 Task: View and add the product "Doritos Dinamita Tortilla Chips Chile Limon" to cart from the store "7-Eleven".
Action: Mouse pressed left at (59, 104)
Screenshot: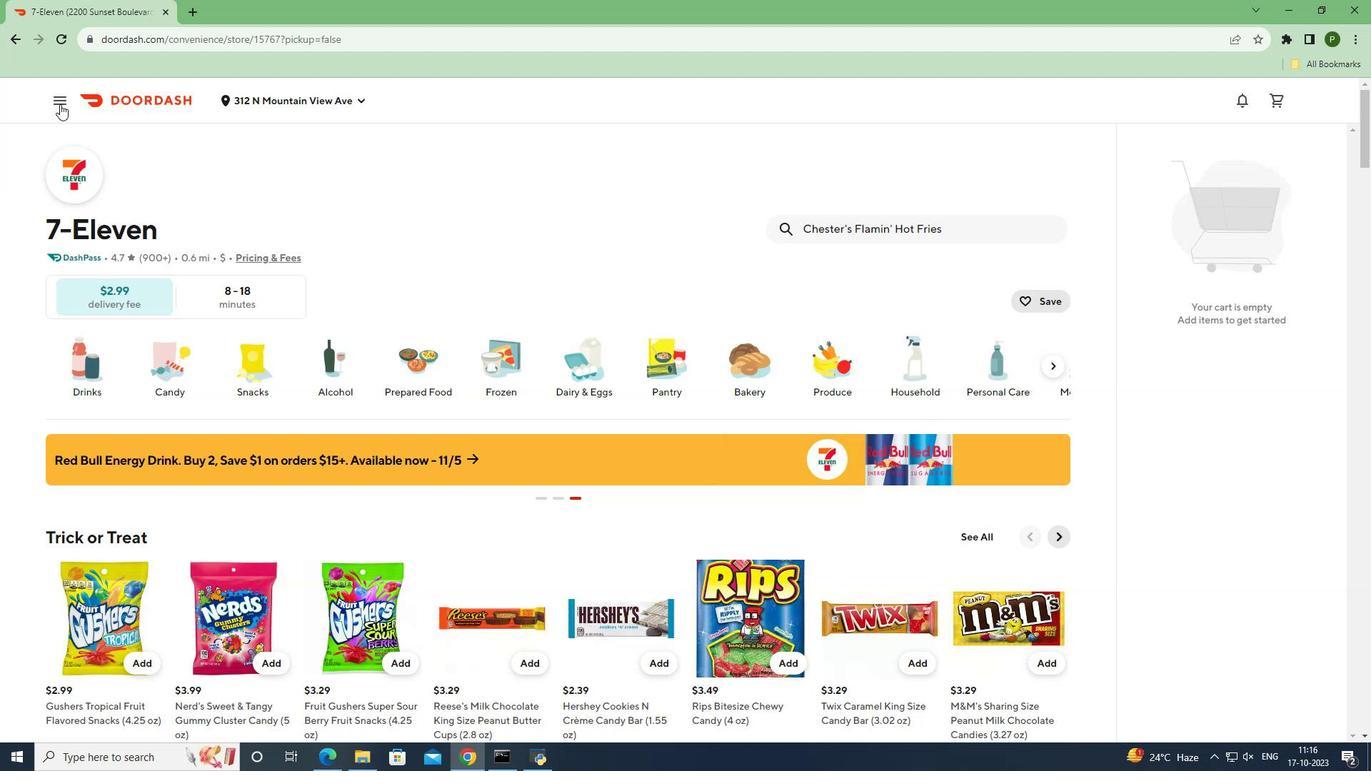 
Action: Mouse moved to (72, 198)
Screenshot: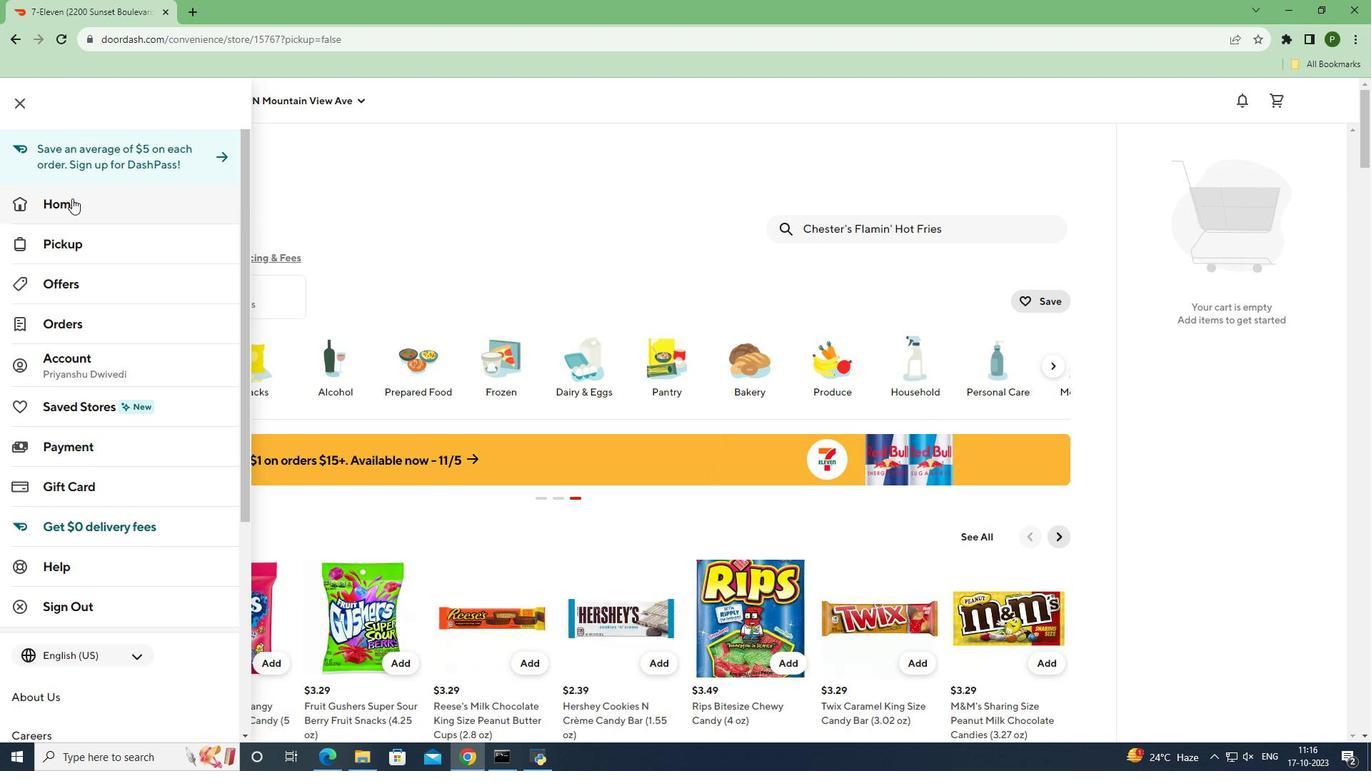 
Action: Mouse pressed left at (72, 198)
Screenshot: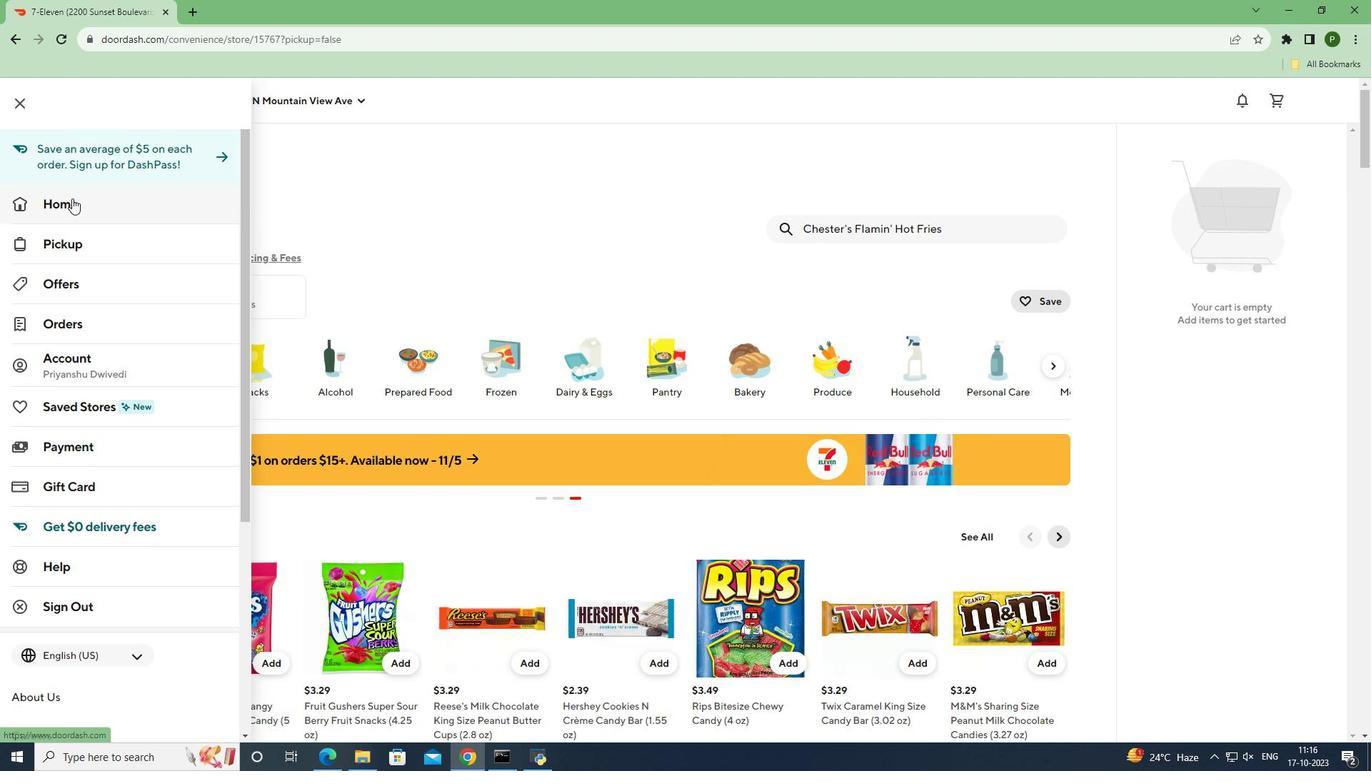 
Action: Mouse moved to (359, 155)
Screenshot: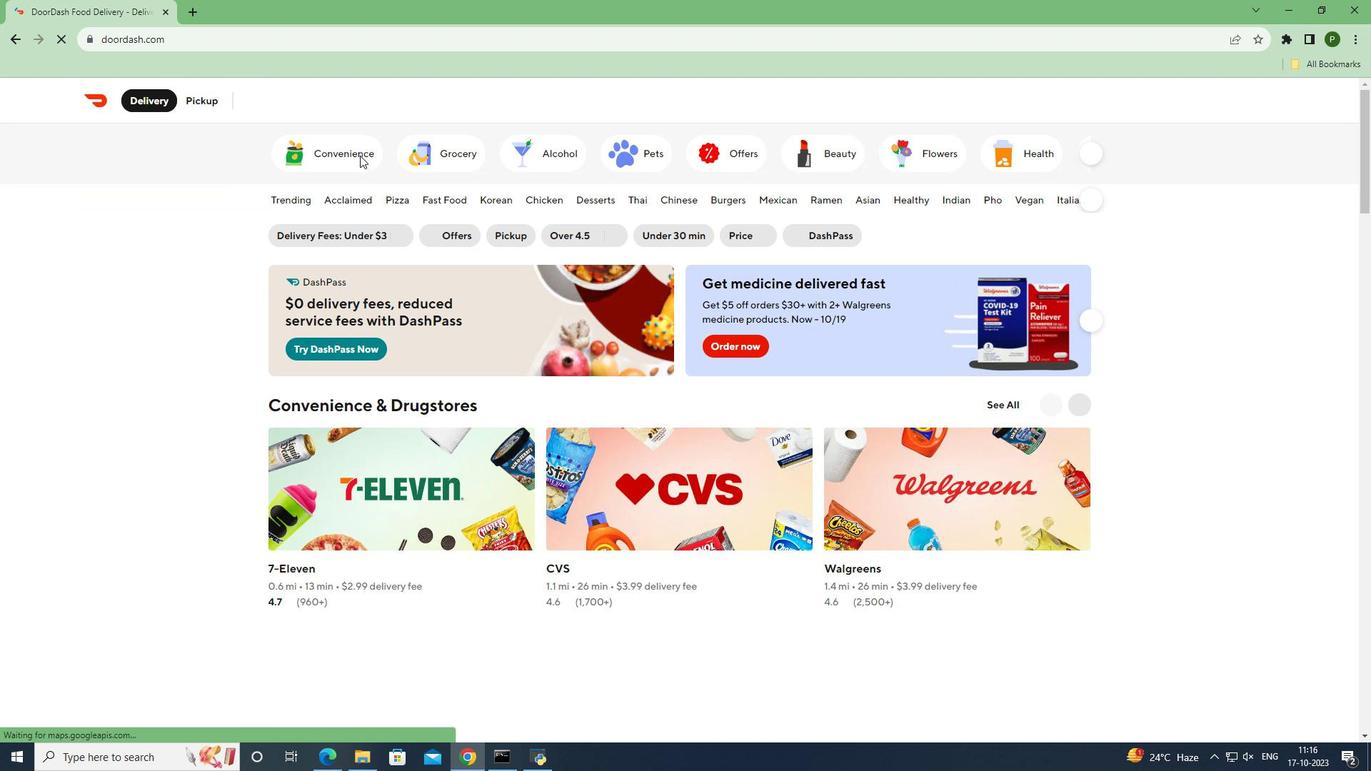 
Action: Mouse pressed left at (359, 155)
Screenshot: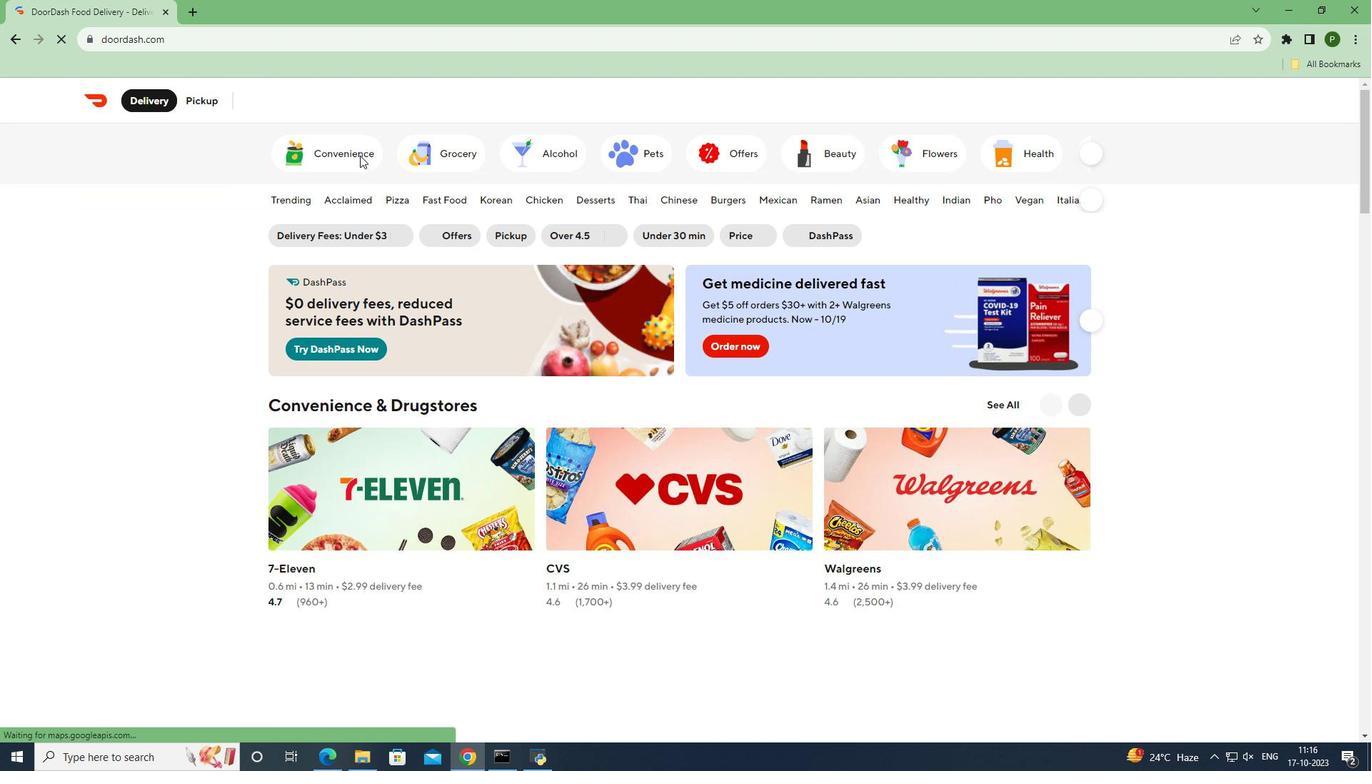 
Action: Mouse moved to (310, 452)
Screenshot: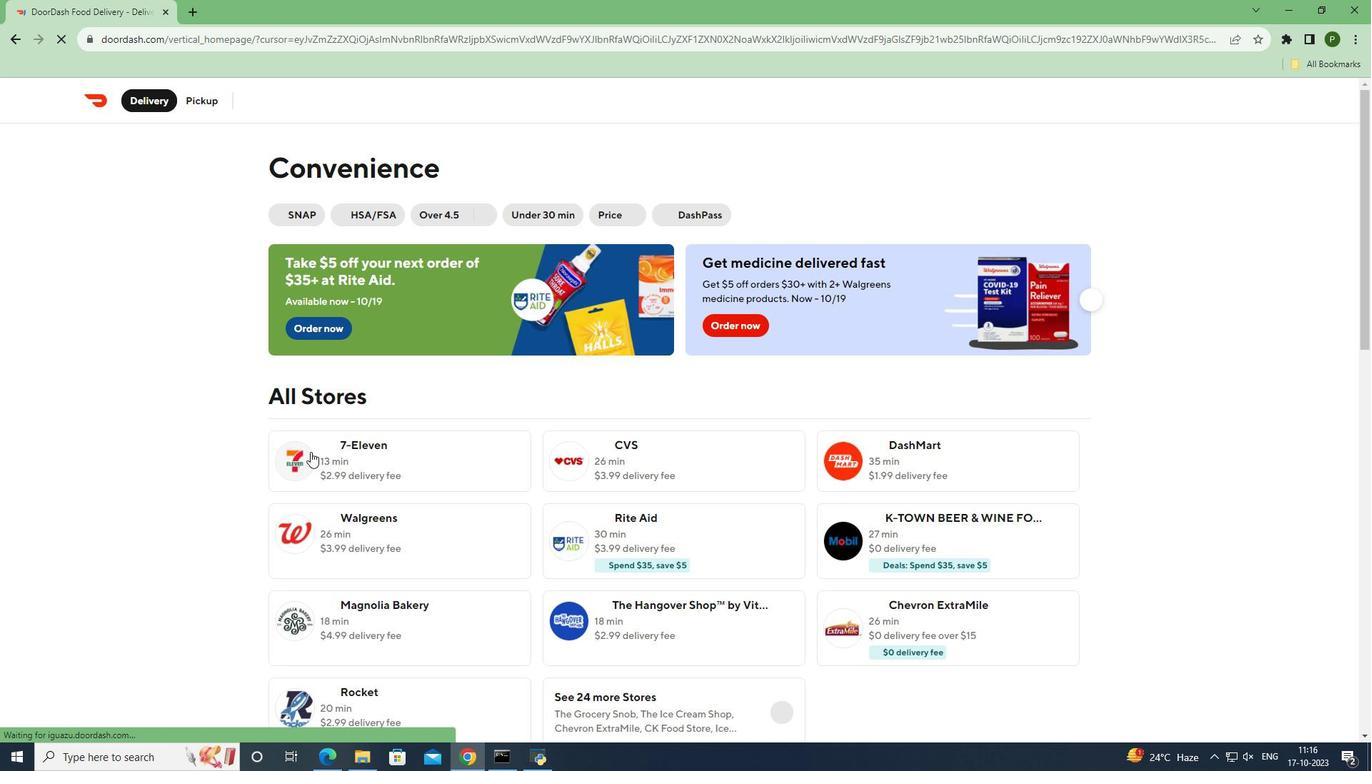 
Action: Mouse pressed left at (310, 452)
Screenshot: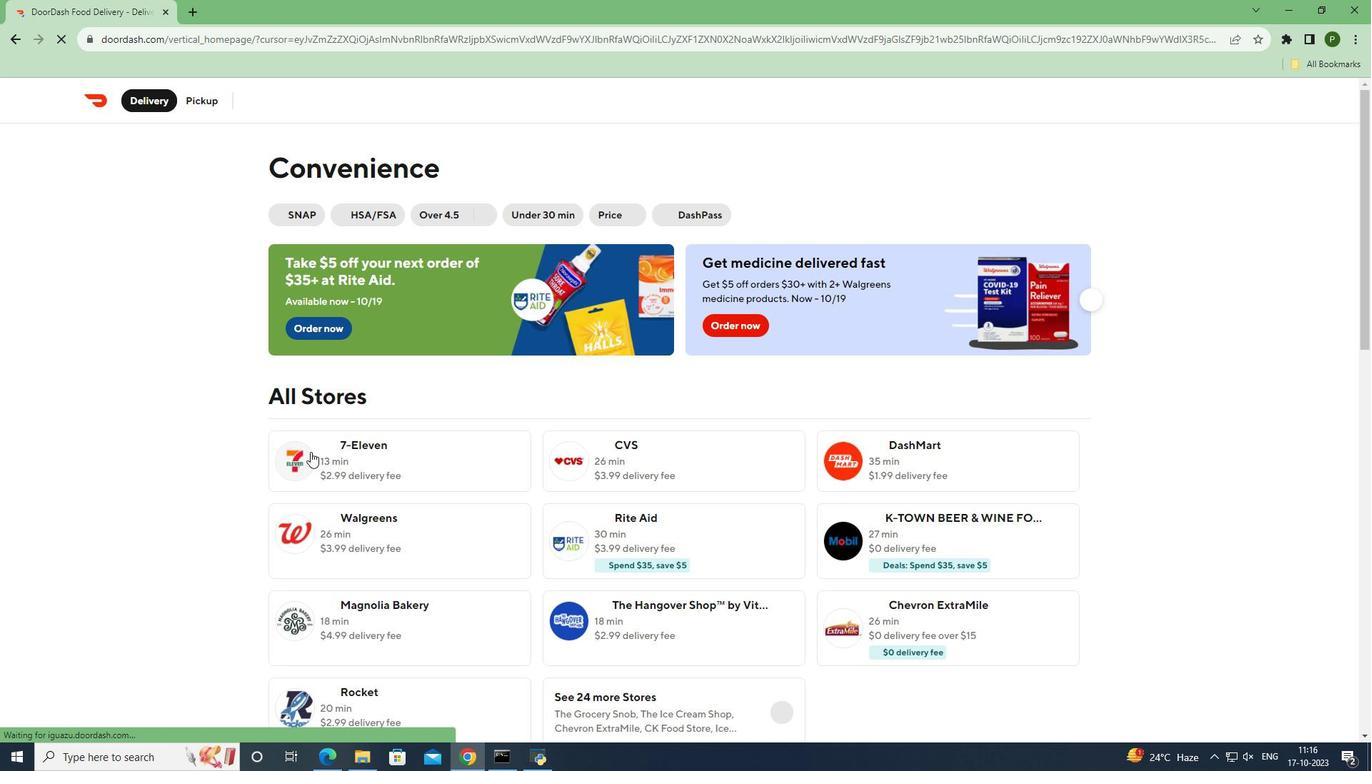 
Action: Mouse moved to (829, 227)
Screenshot: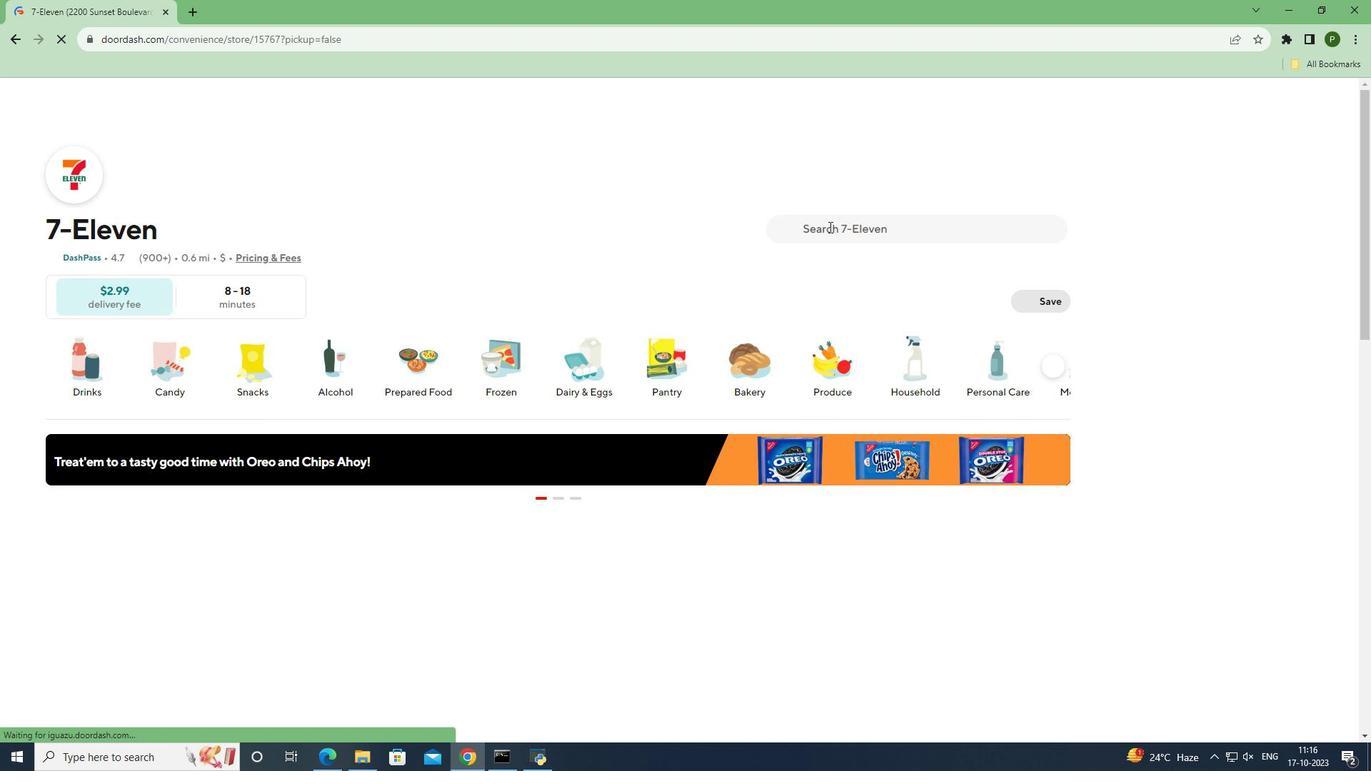 
Action: Mouse pressed left at (829, 227)
Screenshot: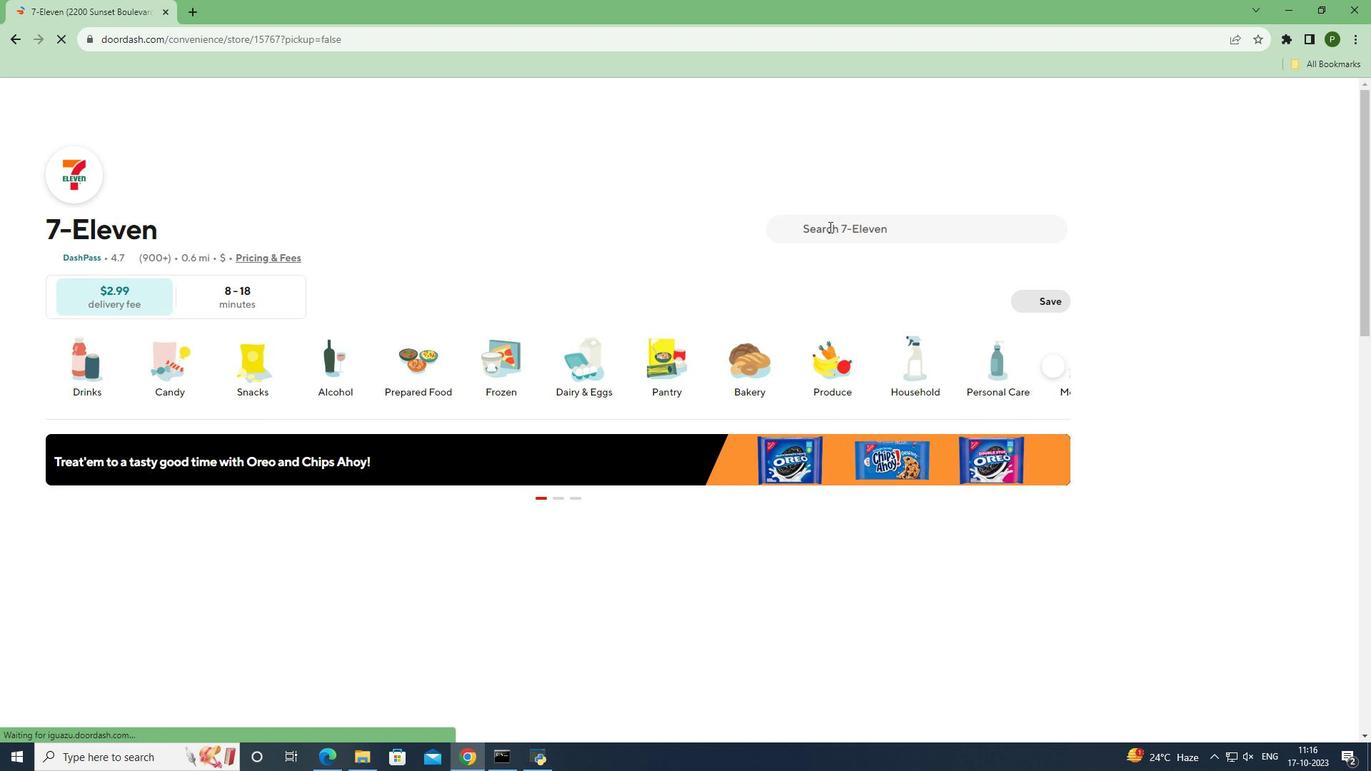 
Action: Key pressed <Key.caps_lock>D<Key.caps_lock>oritos<Key.space><Key.caps_lock>D<Key.caps_lock>inamita<Key.space><Key.caps_lock>T<Key.caps_lock>ortilla<Key.space><Key.caps_lock>C<Key.caps_lock>hips<Key.space><Key.caps_lock>L<Key.caps_lock>imon
Screenshot: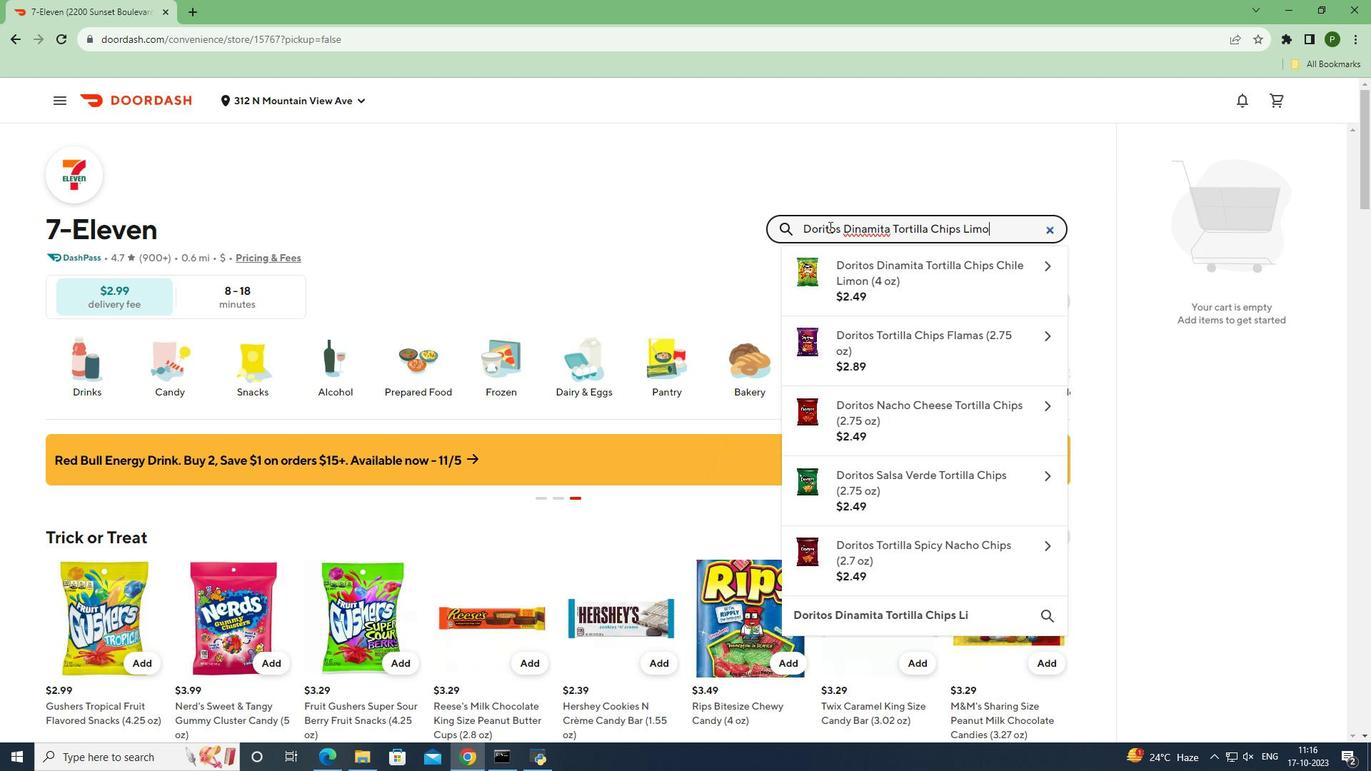 
Action: Mouse moved to (839, 281)
Screenshot: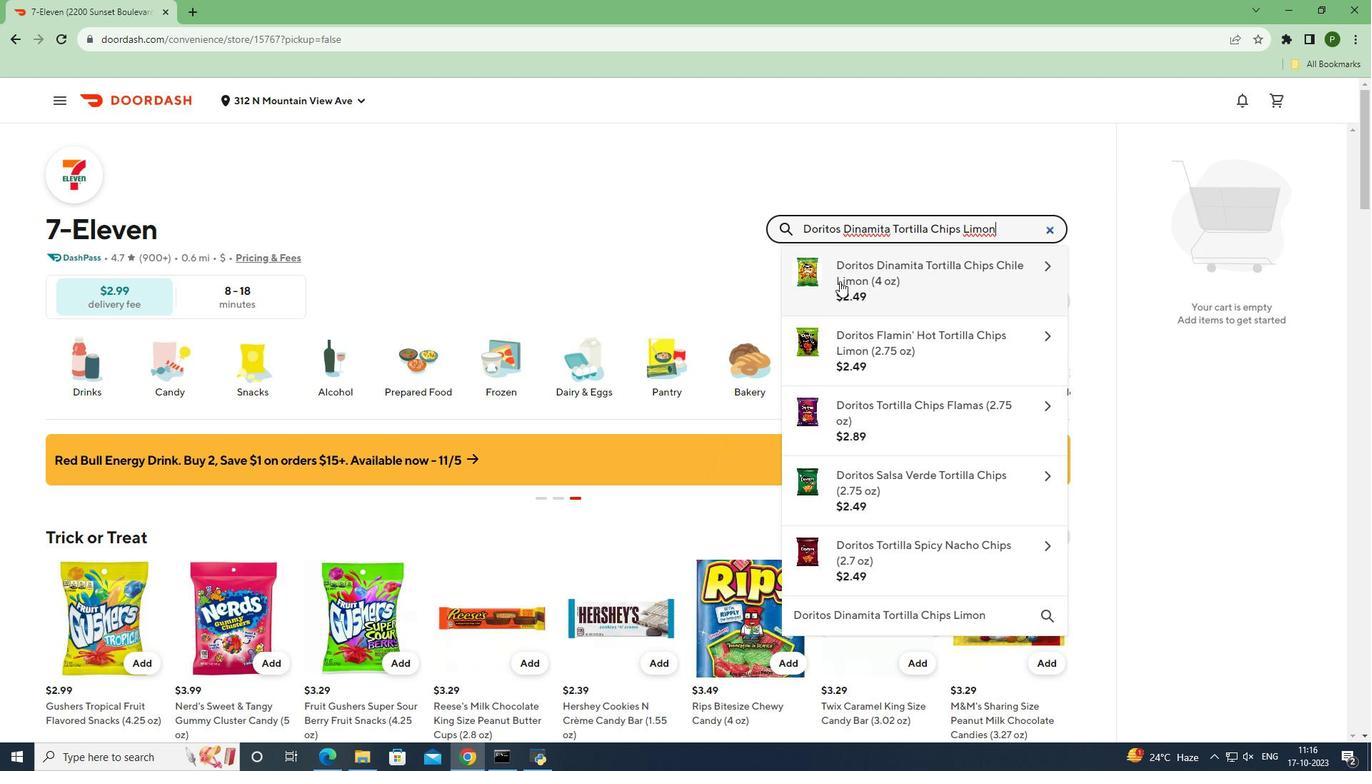 
Action: Mouse pressed left at (839, 281)
Screenshot: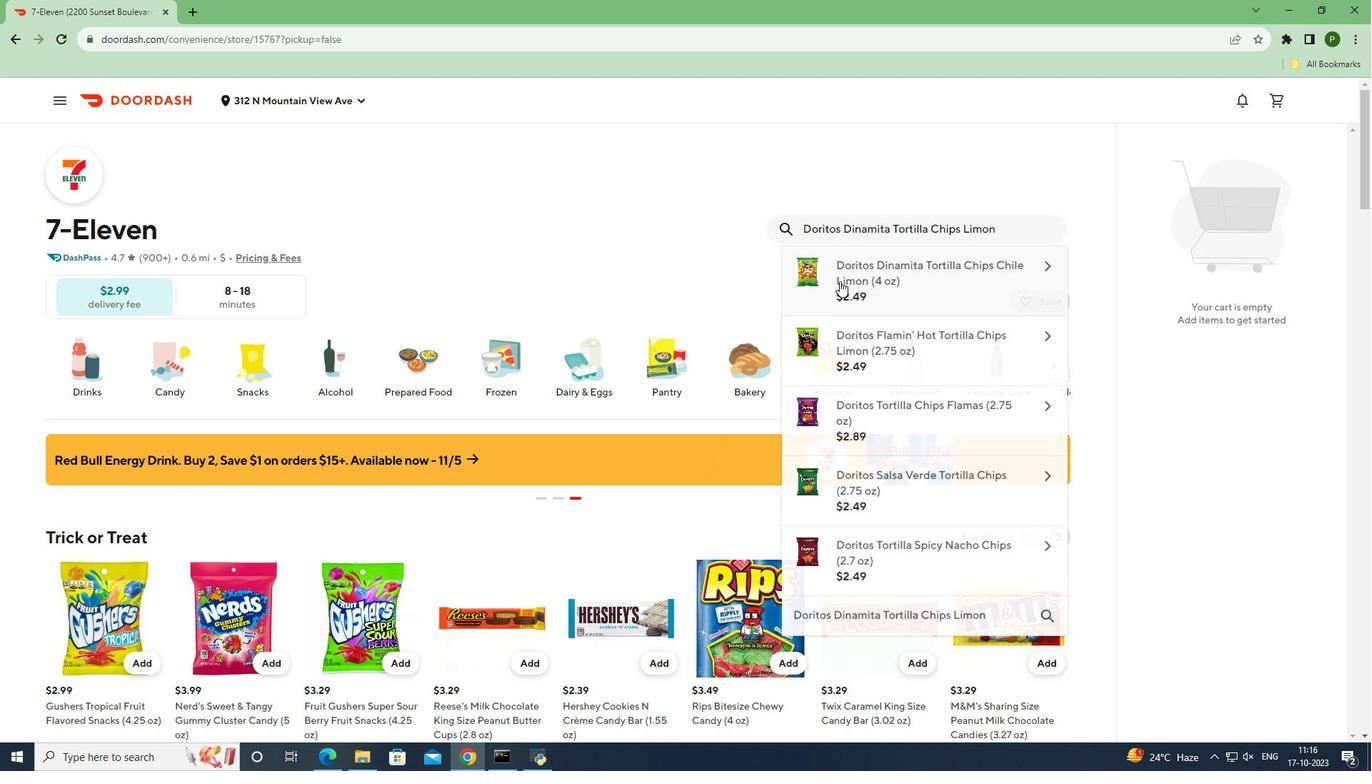 
Action: Mouse moved to (895, 702)
Screenshot: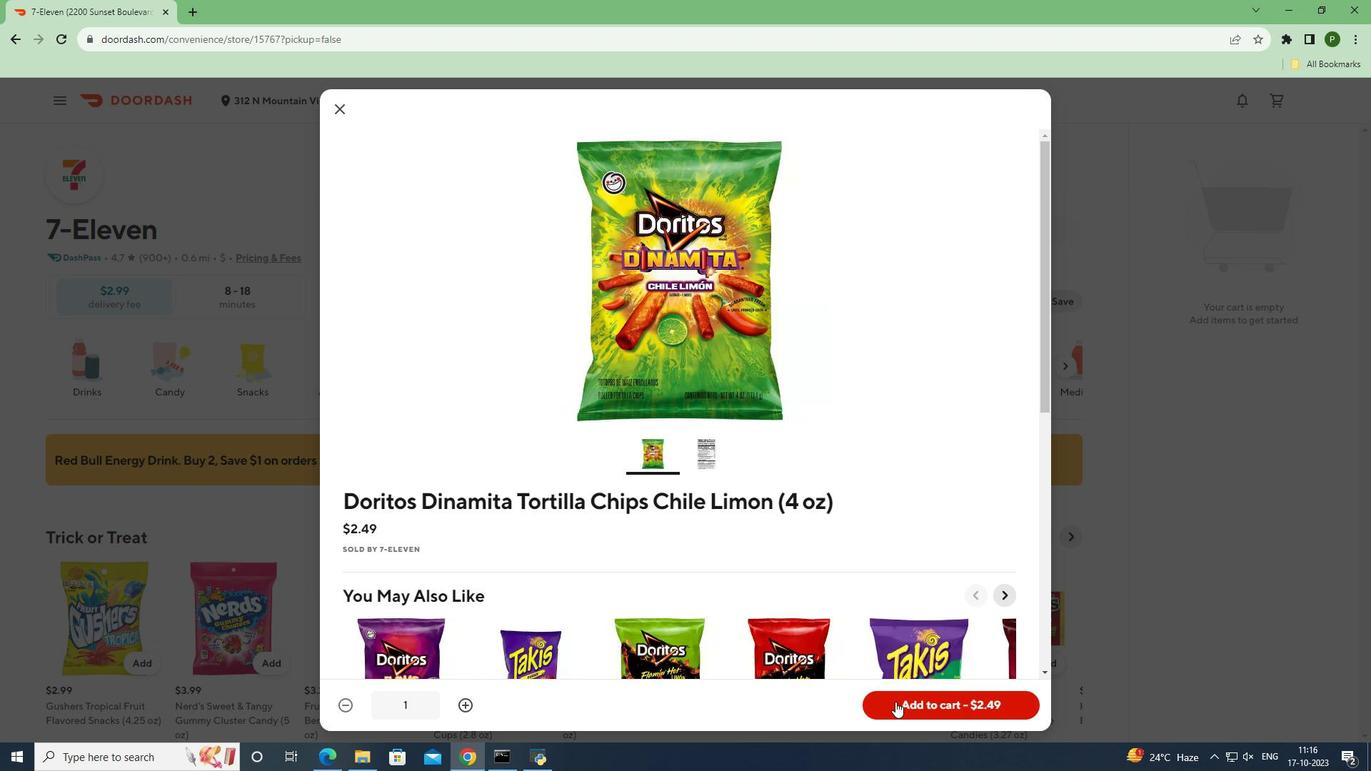 
Action: Mouse pressed left at (895, 702)
Screenshot: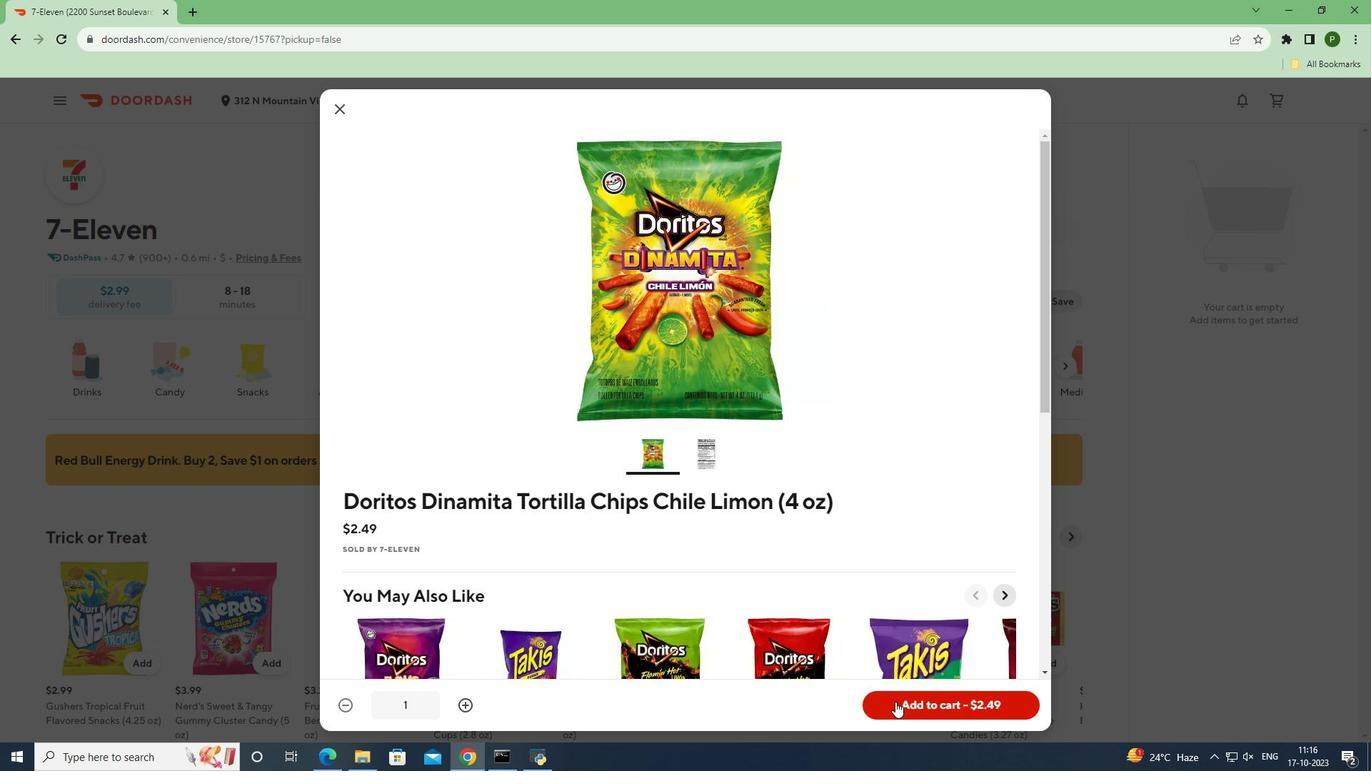 
Action: Mouse moved to (1022, 652)
Screenshot: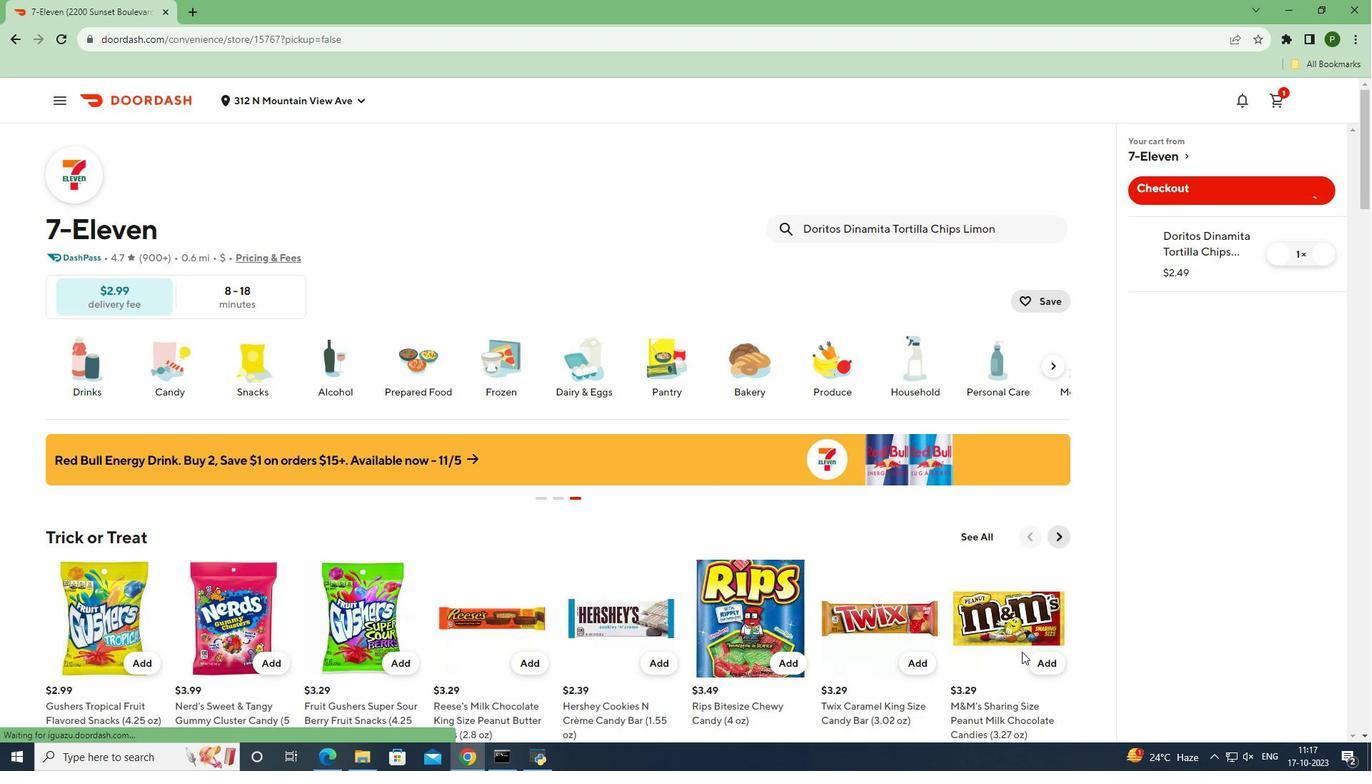 
